 Task: Assign in the project AgileHaven the issue 'Create a new online platform for online creative writing courses with advanced writing tools and peer review features' to the sprint 'Data Analysis Sprint'. Assign in the project AgileHaven the issue 'Implement a new cloud-based project management system for a company with advanced project tracking and reporting features' to the sprint 'Data Analysis Sprint'. Assign in the project AgileHaven the issue 'Integrate a new product comparison feature into an existing e-commerce website to improve product evaluation and decision making for customers' to the sprint 'Data Analysis Sprint'. Assign in the project AgileHaven the issue 'Develop a new tool for automated testing of web application security vulnerabilities and penetration testing' to the sprint 'Data Analysis Sprint'
Action: Mouse moved to (855, 424)
Screenshot: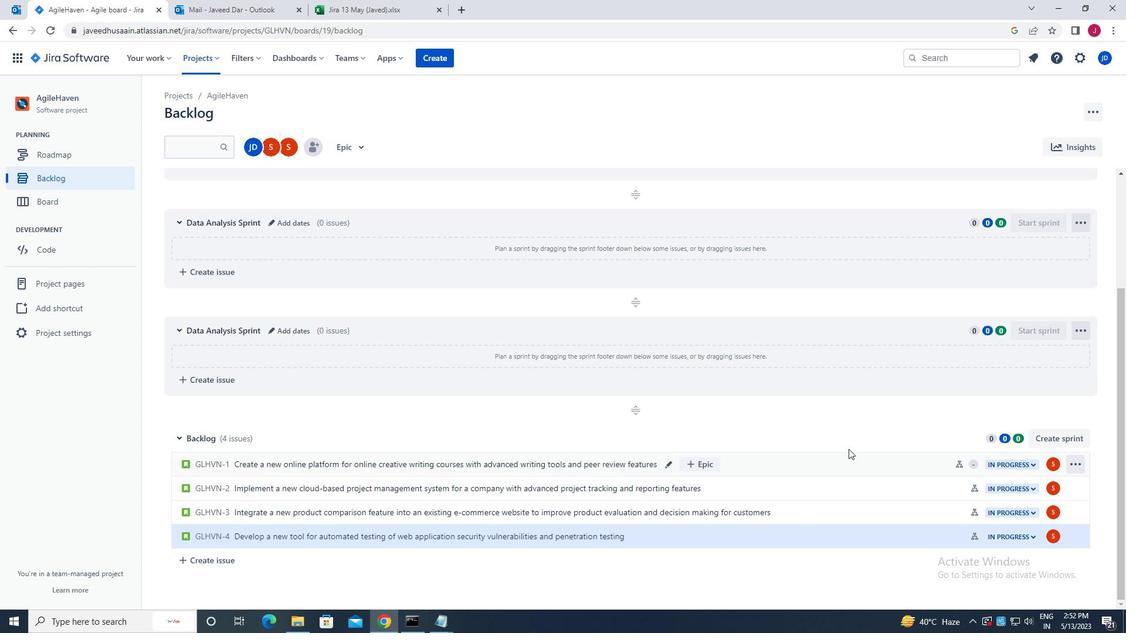 
Action: Mouse scrolled (855, 423) with delta (0, 0)
Screenshot: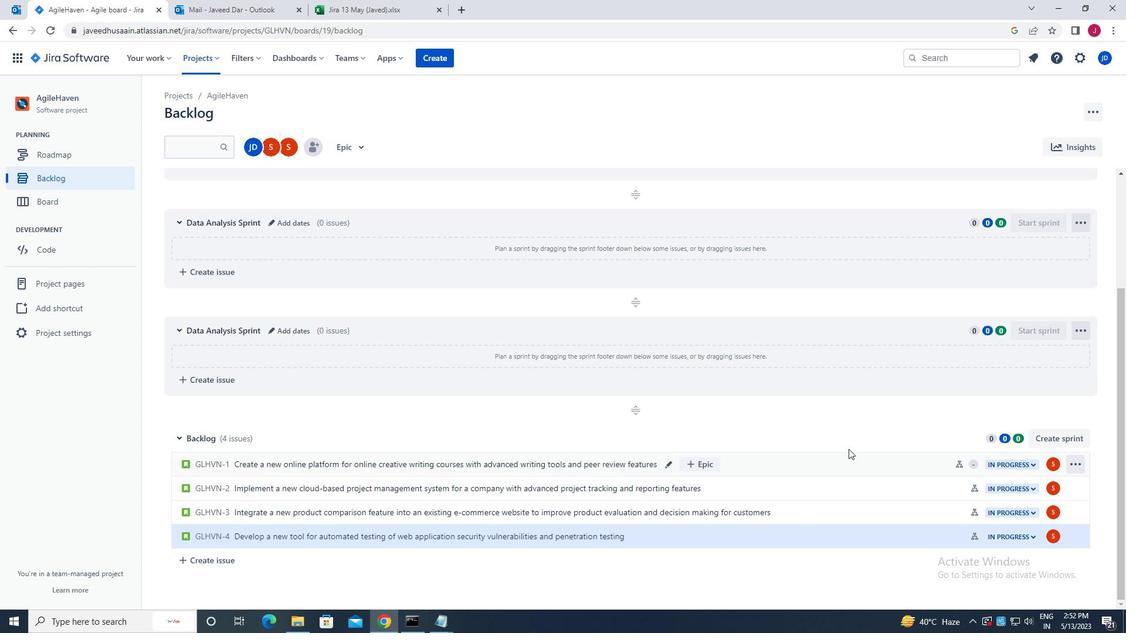 
Action: Mouse moved to (856, 424)
Screenshot: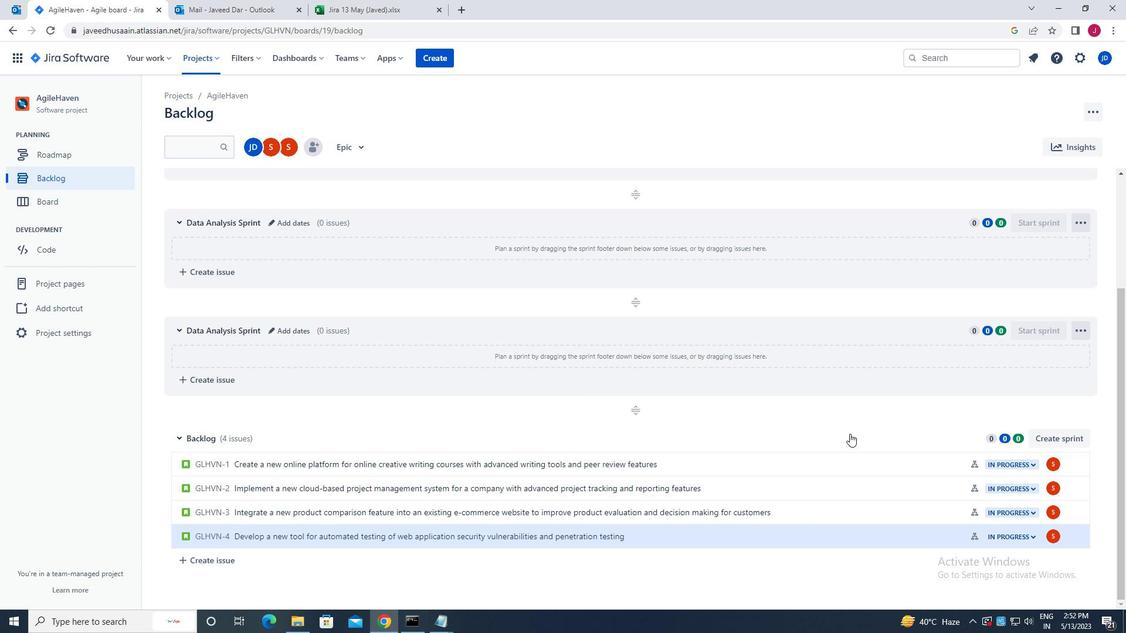 
Action: Mouse scrolled (856, 423) with delta (0, 0)
Screenshot: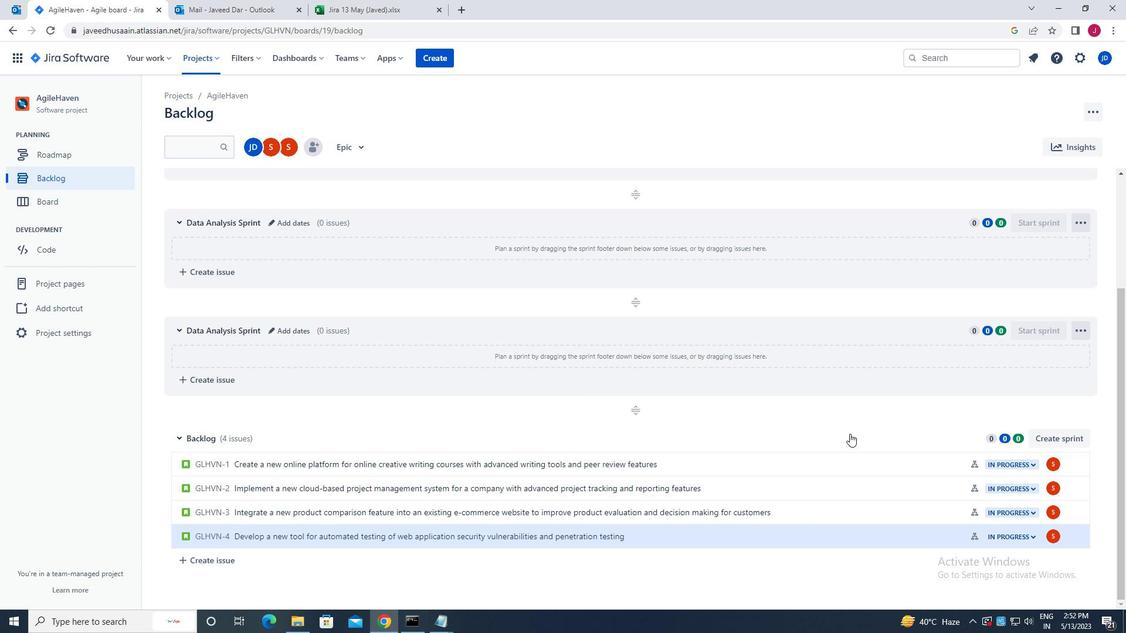 
Action: Mouse moved to (857, 424)
Screenshot: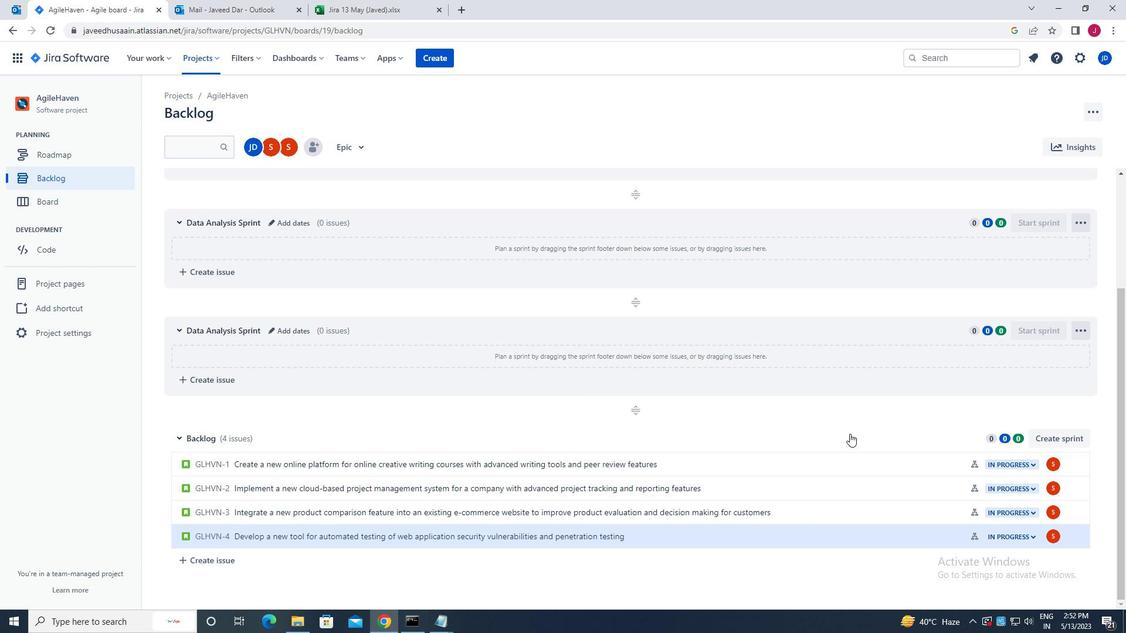 
Action: Mouse scrolled (857, 423) with delta (0, 0)
Screenshot: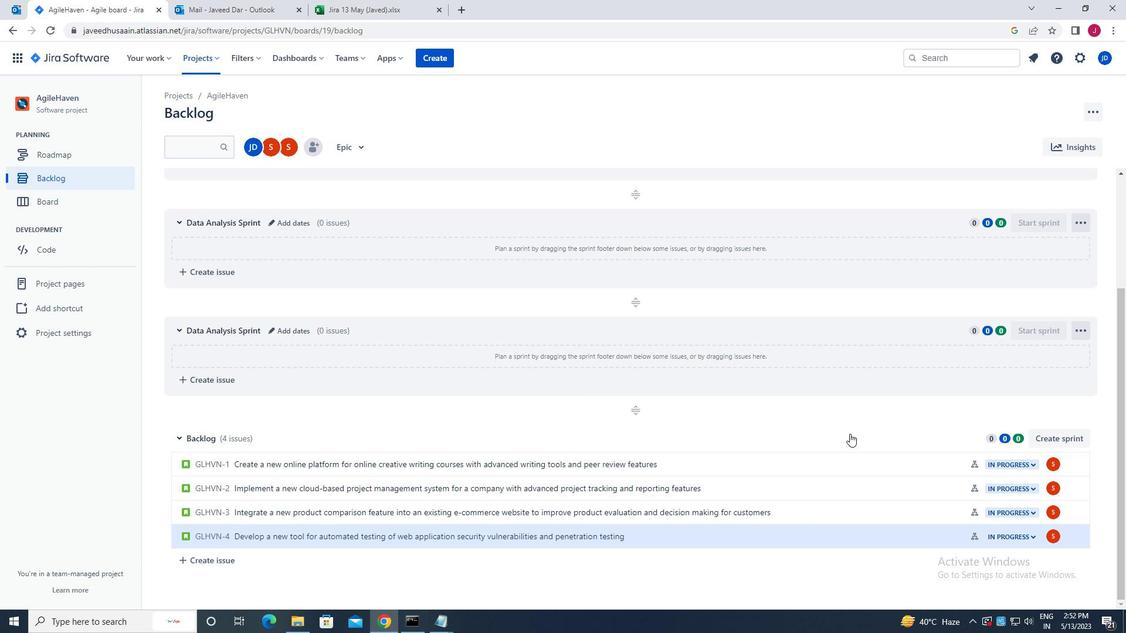 
Action: Mouse moved to (858, 424)
Screenshot: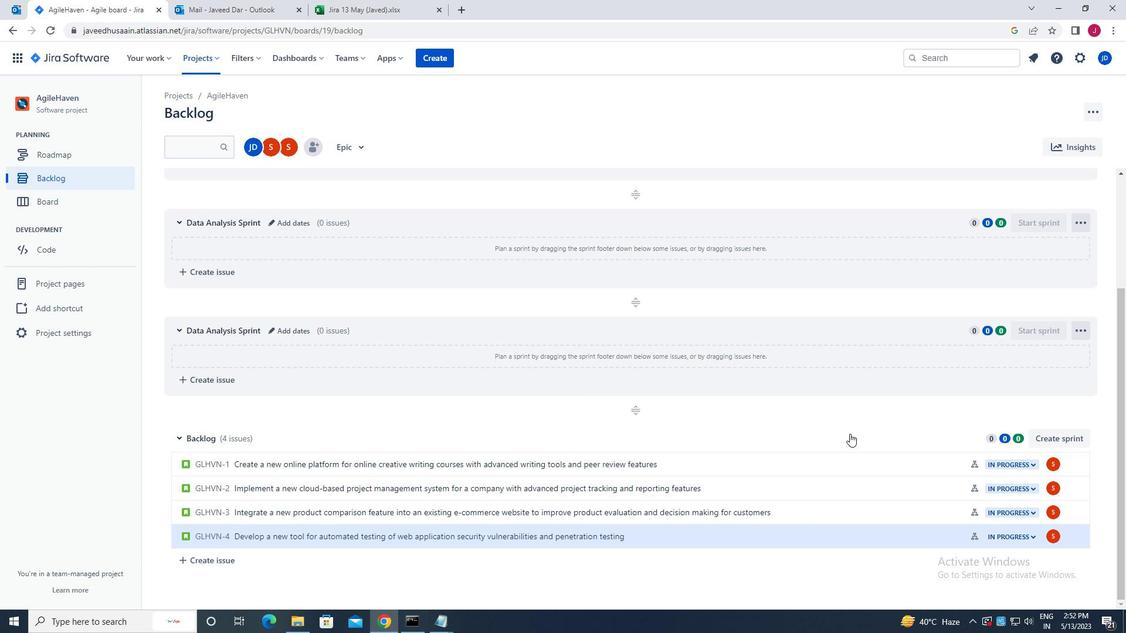 
Action: Mouse scrolled (858, 423) with delta (0, 0)
Screenshot: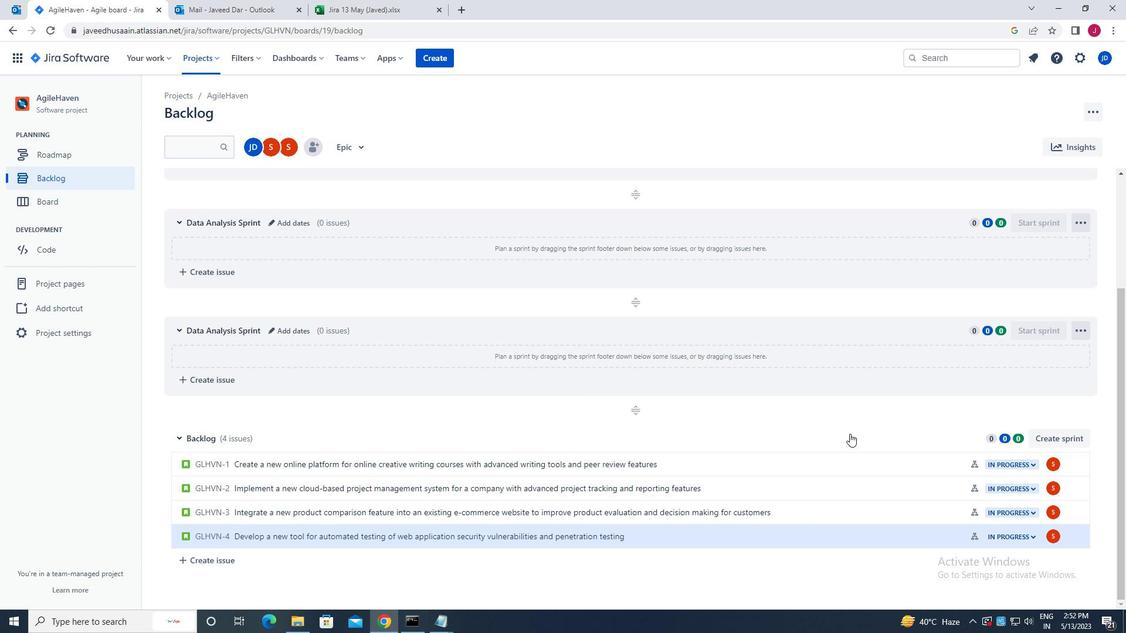
Action: Mouse scrolled (858, 423) with delta (0, 0)
Screenshot: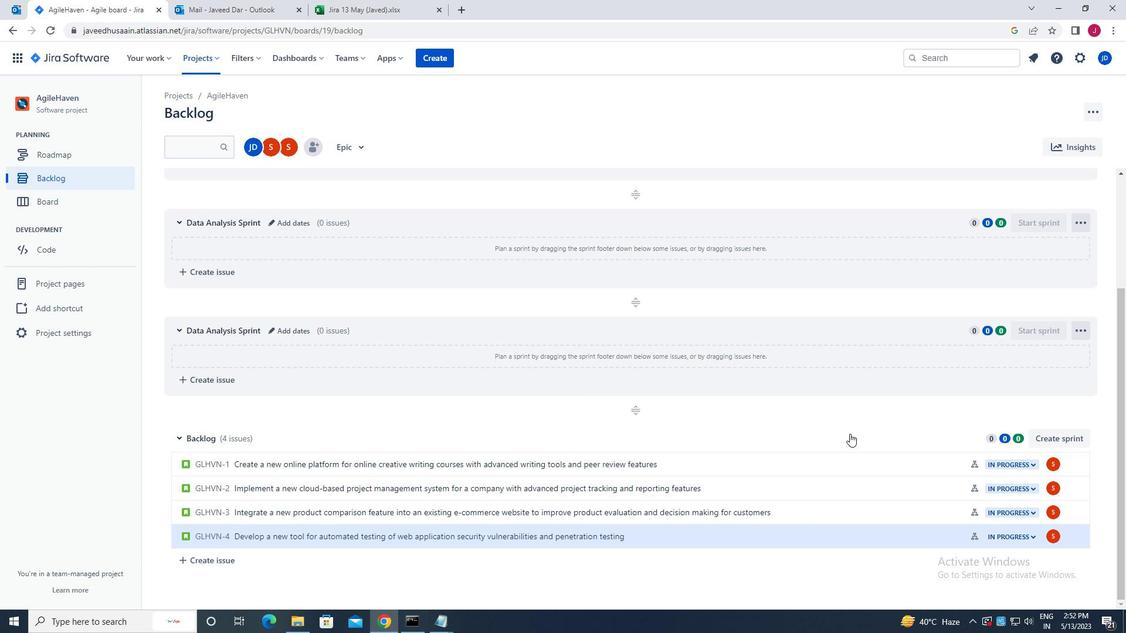 
Action: Mouse moved to (859, 424)
Screenshot: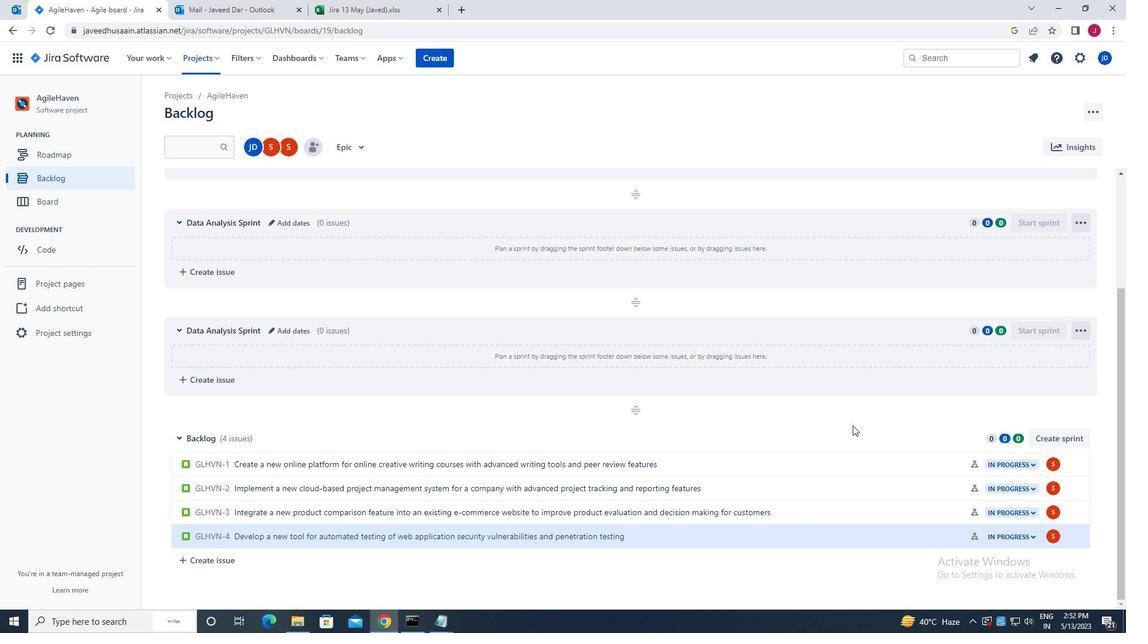 
Action: Mouse scrolled (859, 423) with delta (0, 0)
Screenshot: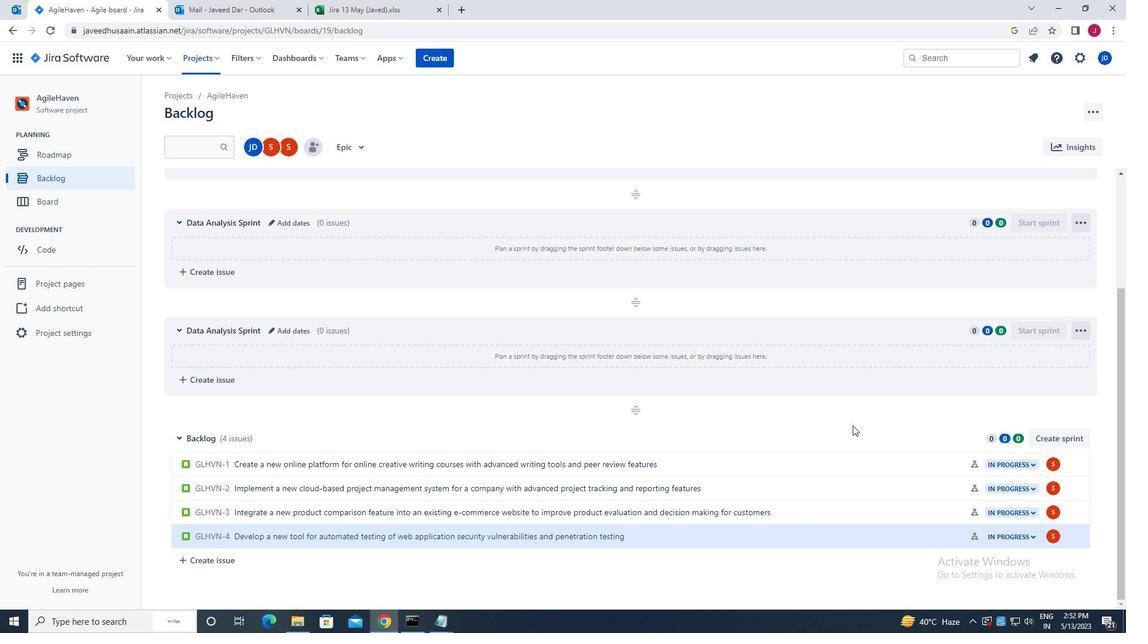 
Action: Mouse moved to (1076, 463)
Screenshot: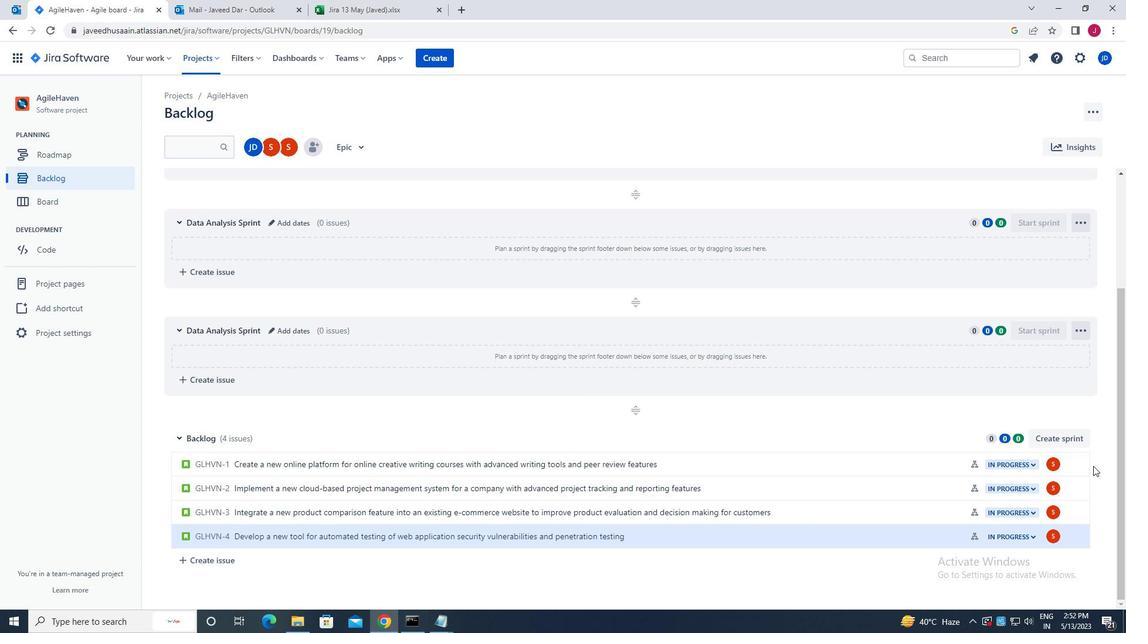 
Action: Mouse pressed left at (1076, 463)
Screenshot: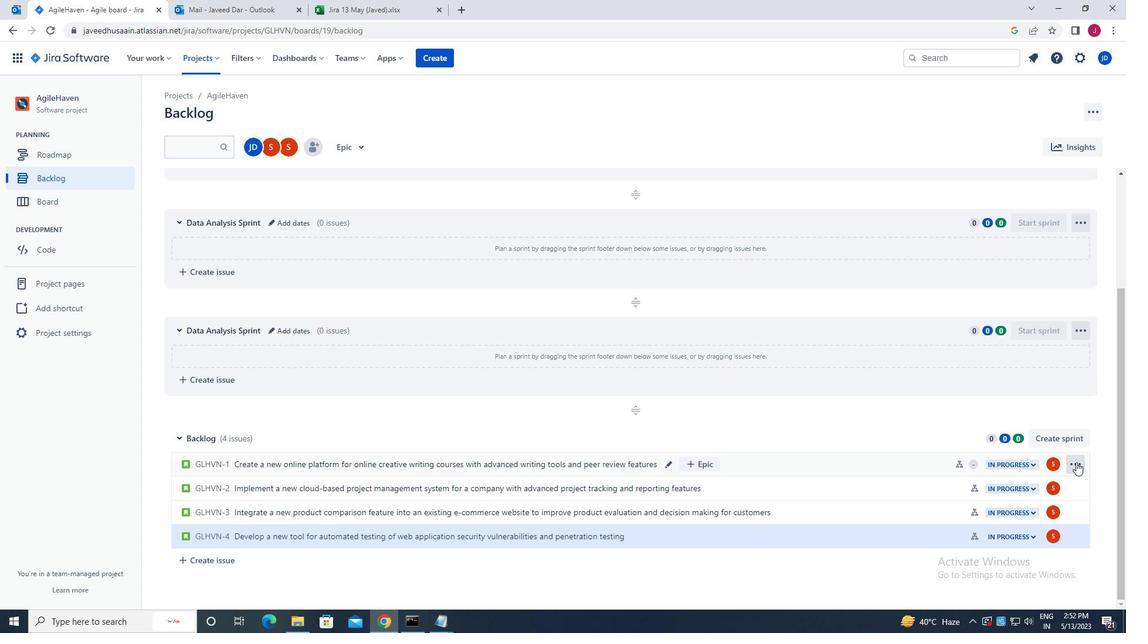 
Action: Mouse moved to (1057, 364)
Screenshot: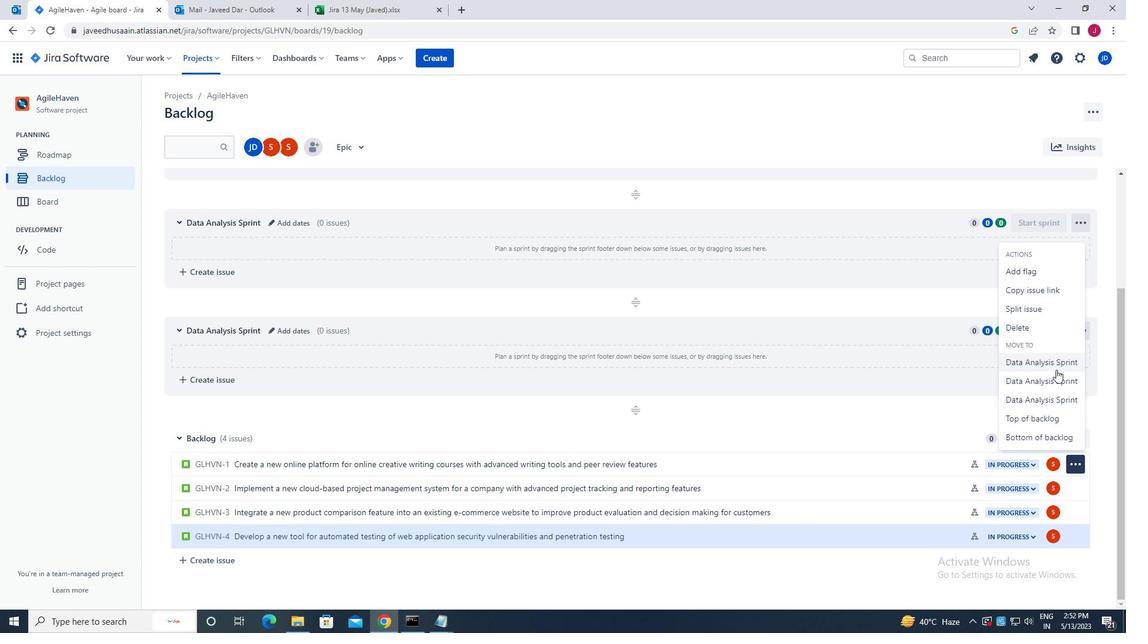 
Action: Mouse pressed left at (1057, 364)
Screenshot: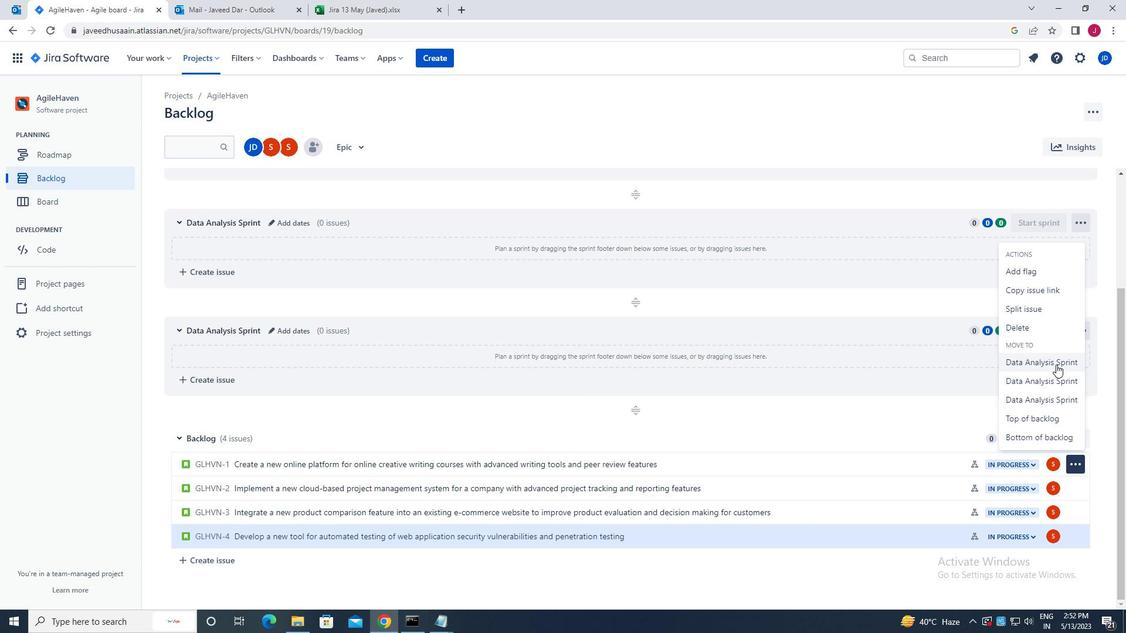 
Action: Mouse moved to (1078, 489)
Screenshot: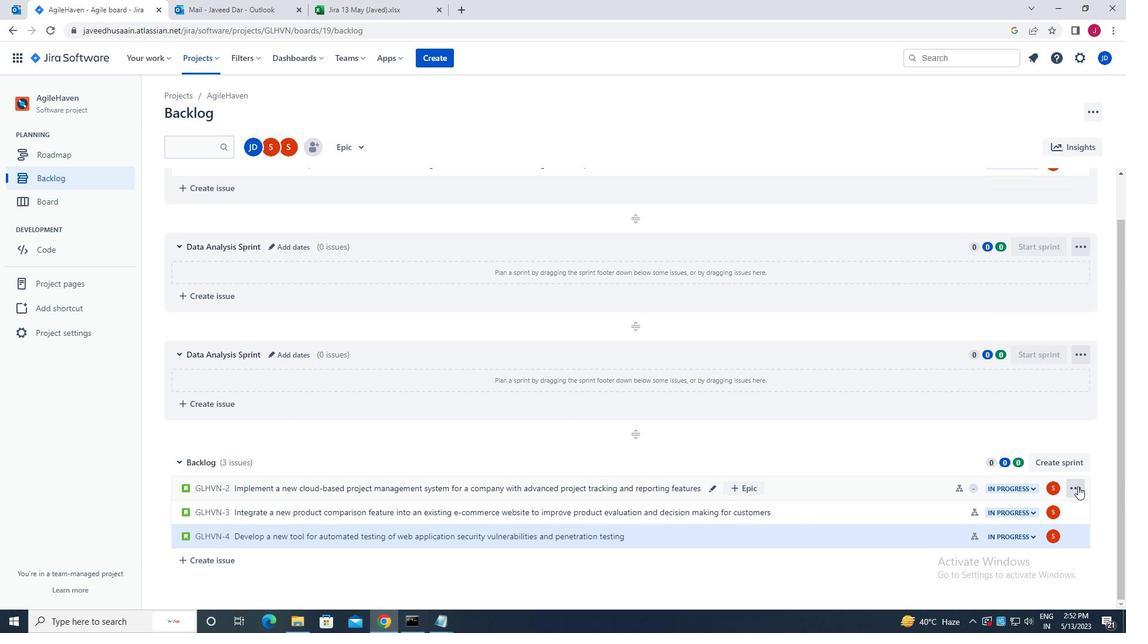 
Action: Mouse pressed left at (1078, 489)
Screenshot: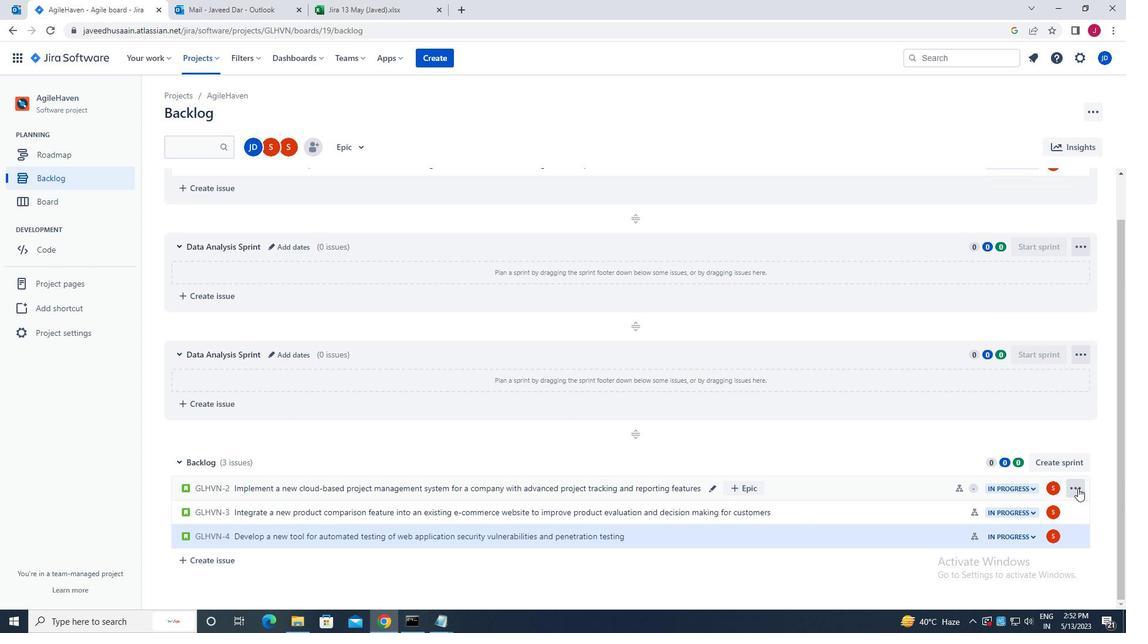 
Action: Mouse moved to (1057, 406)
Screenshot: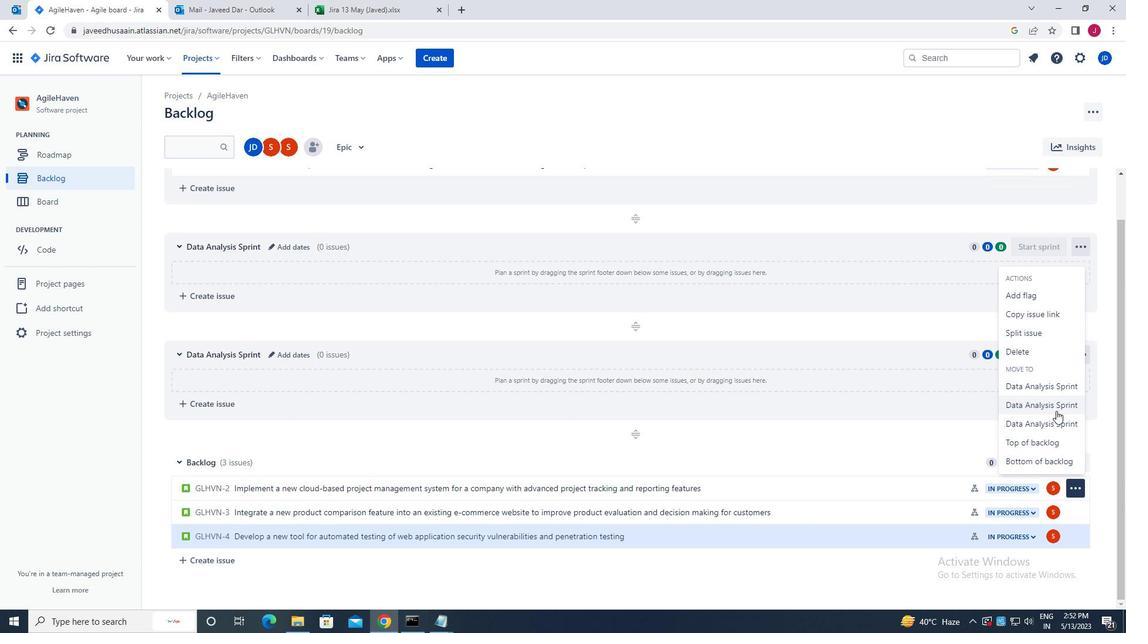 
Action: Mouse pressed left at (1057, 406)
Screenshot: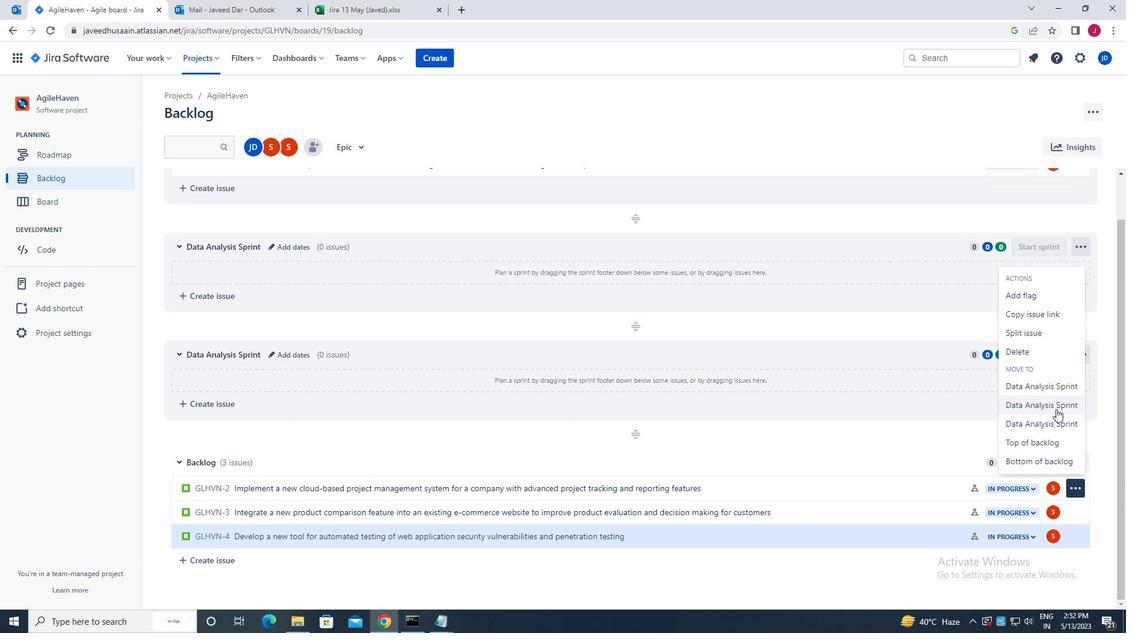 
Action: Mouse moved to (1080, 513)
Screenshot: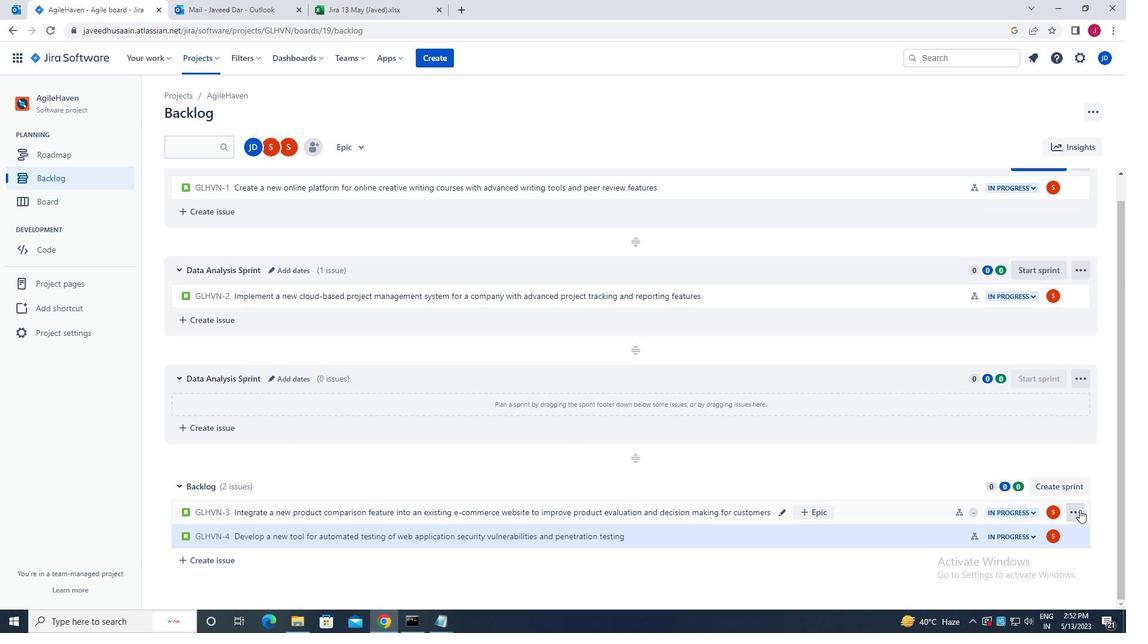 
Action: Mouse pressed left at (1080, 513)
Screenshot: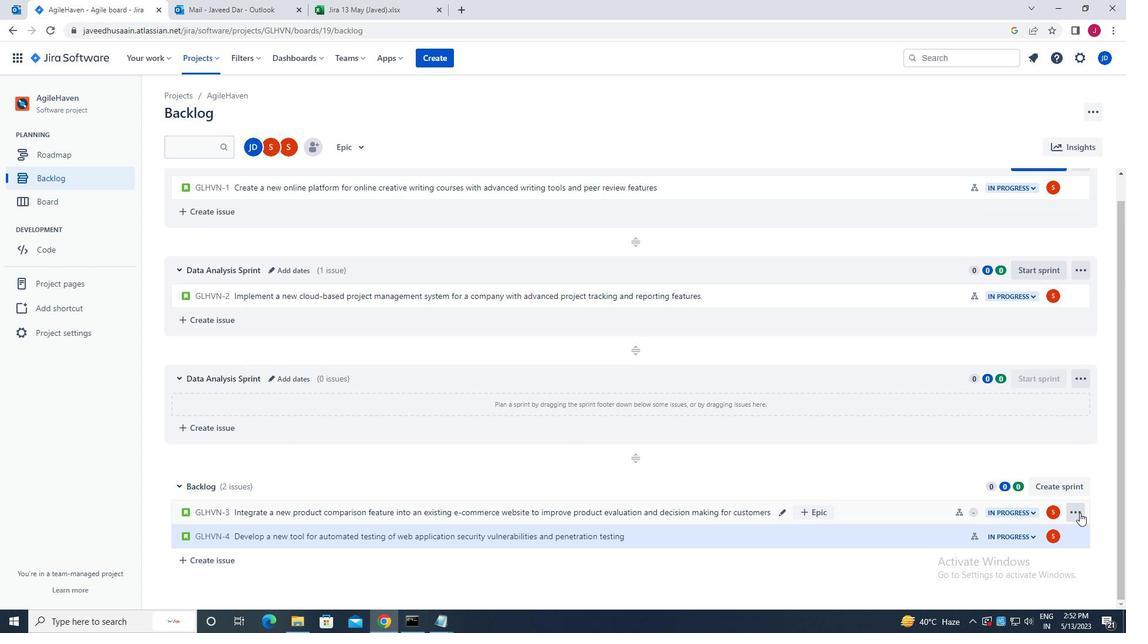 
Action: Mouse moved to (1063, 448)
Screenshot: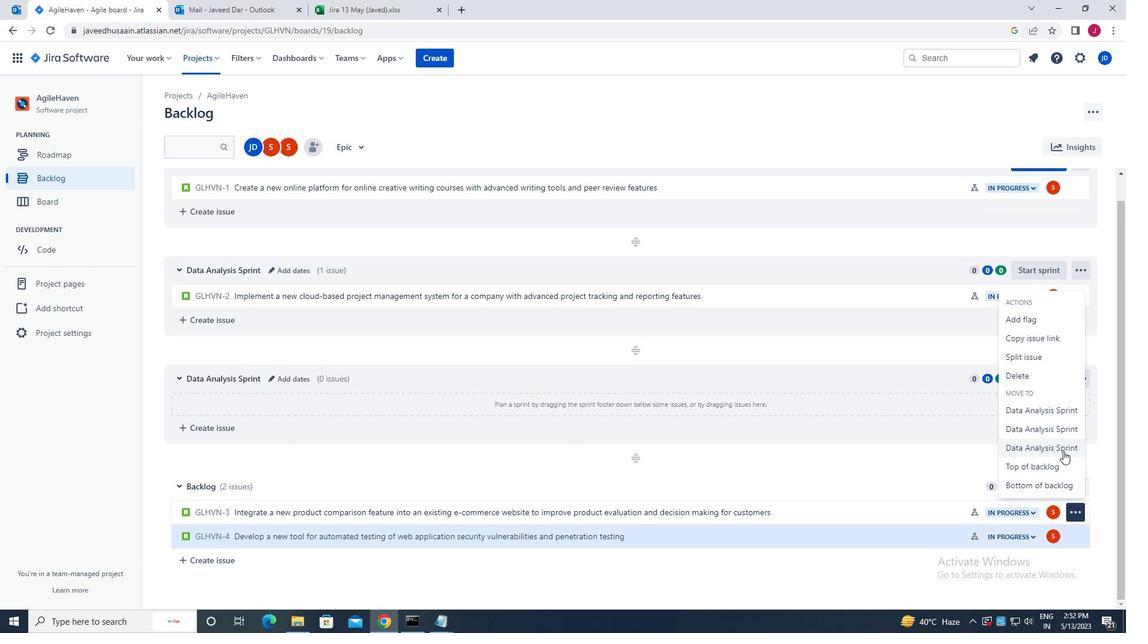 
Action: Mouse pressed left at (1063, 448)
Screenshot: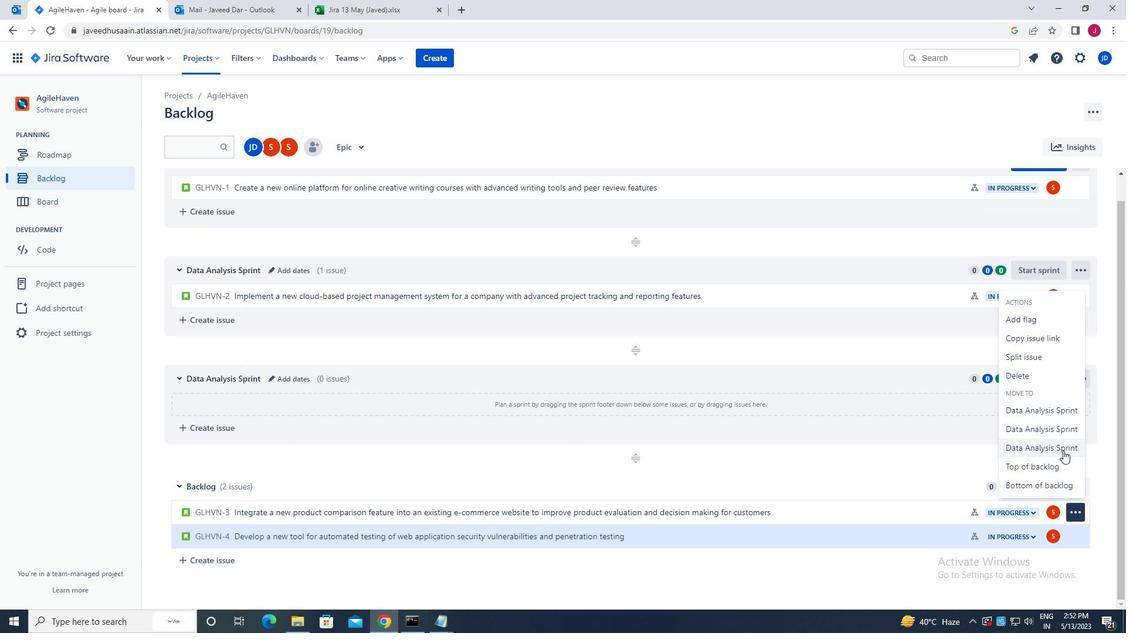 
Action: Mouse moved to (1075, 535)
Screenshot: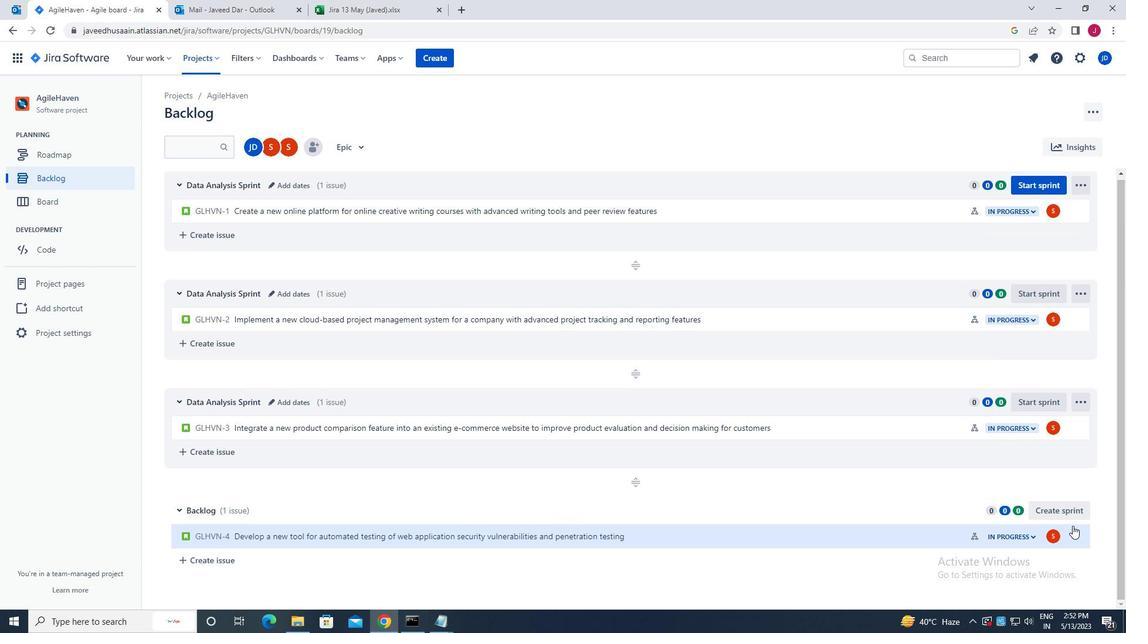 
Action: Mouse pressed left at (1075, 535)
Screenshot: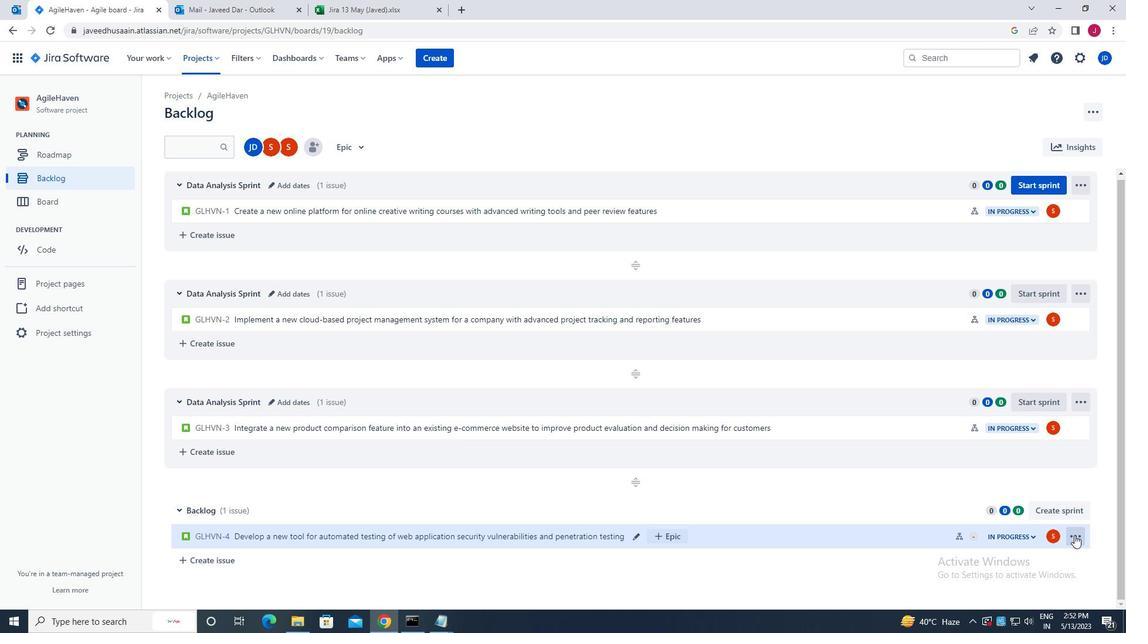 
Action: Mouse moved to (1059, 474)
Screenshot: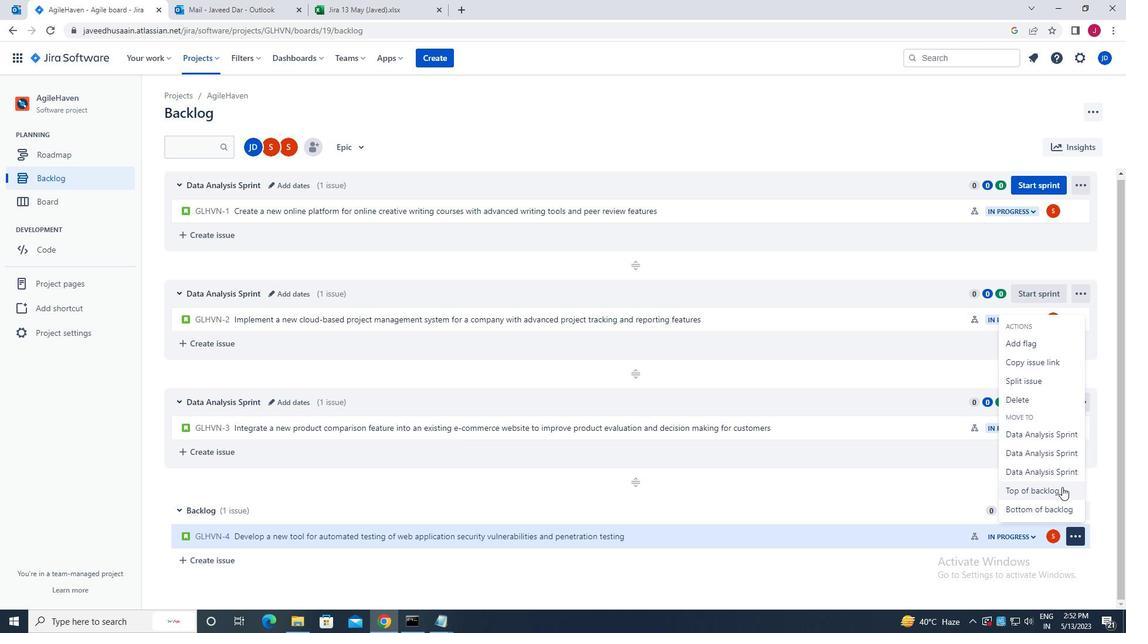 
Action: Mouse pressed left at (1059, 474)
Screenshot: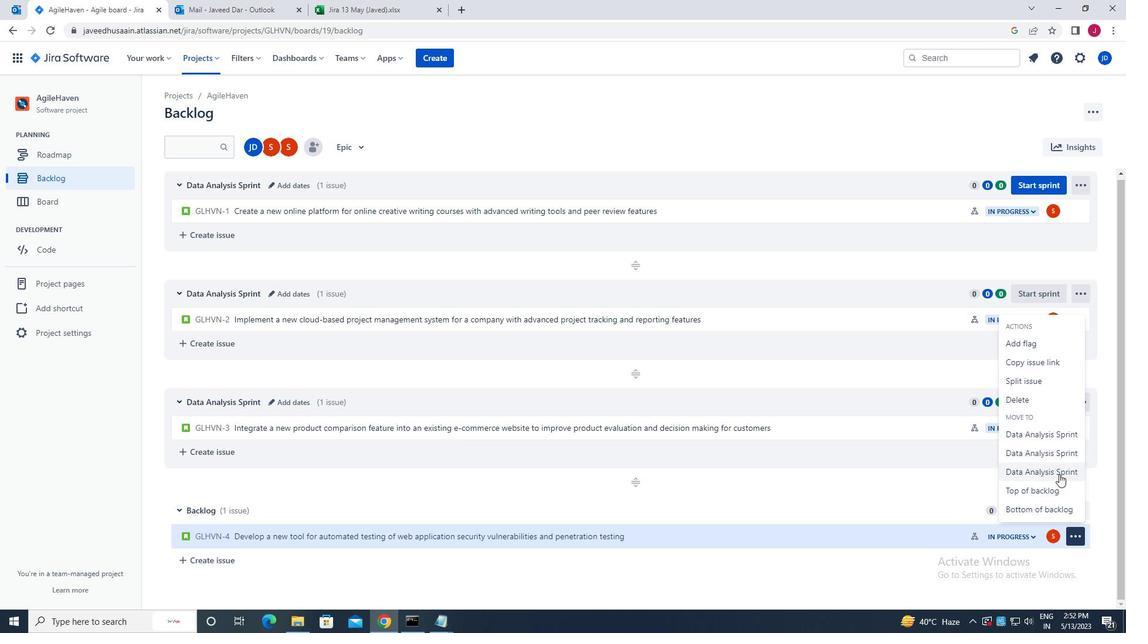 
